Task: Log work in the project WhiteCap for the issue 'Create a new online platform for online coding courses with advanced code editing and debugging features' spent time as '1w 6d 15h 45m' and remaining time as '3w 2d 13h 16m' and add a flag. Now add the issue to the epic 'Digital Transformation'.
Action: Mouse moved to (1043, 285)
Screenshot: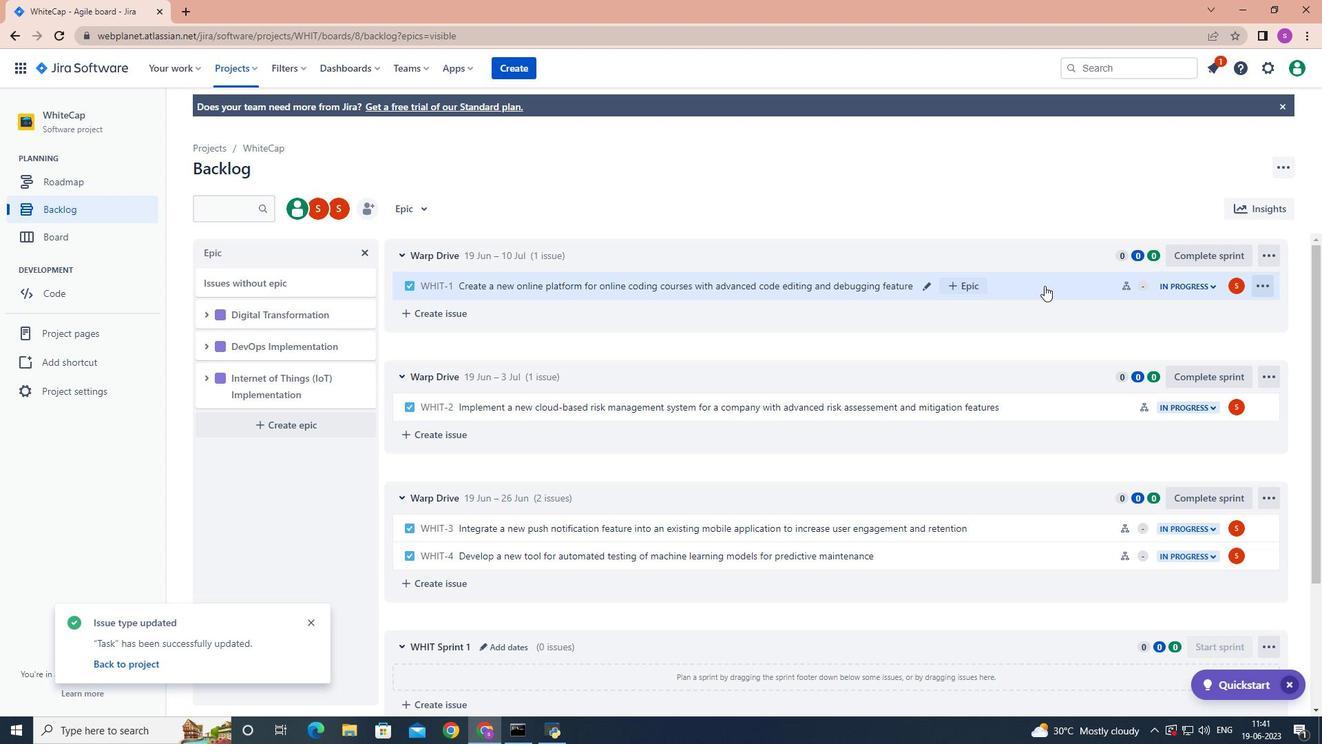 
Action: Mouse pressed left at (1043, 285)
Screenshot: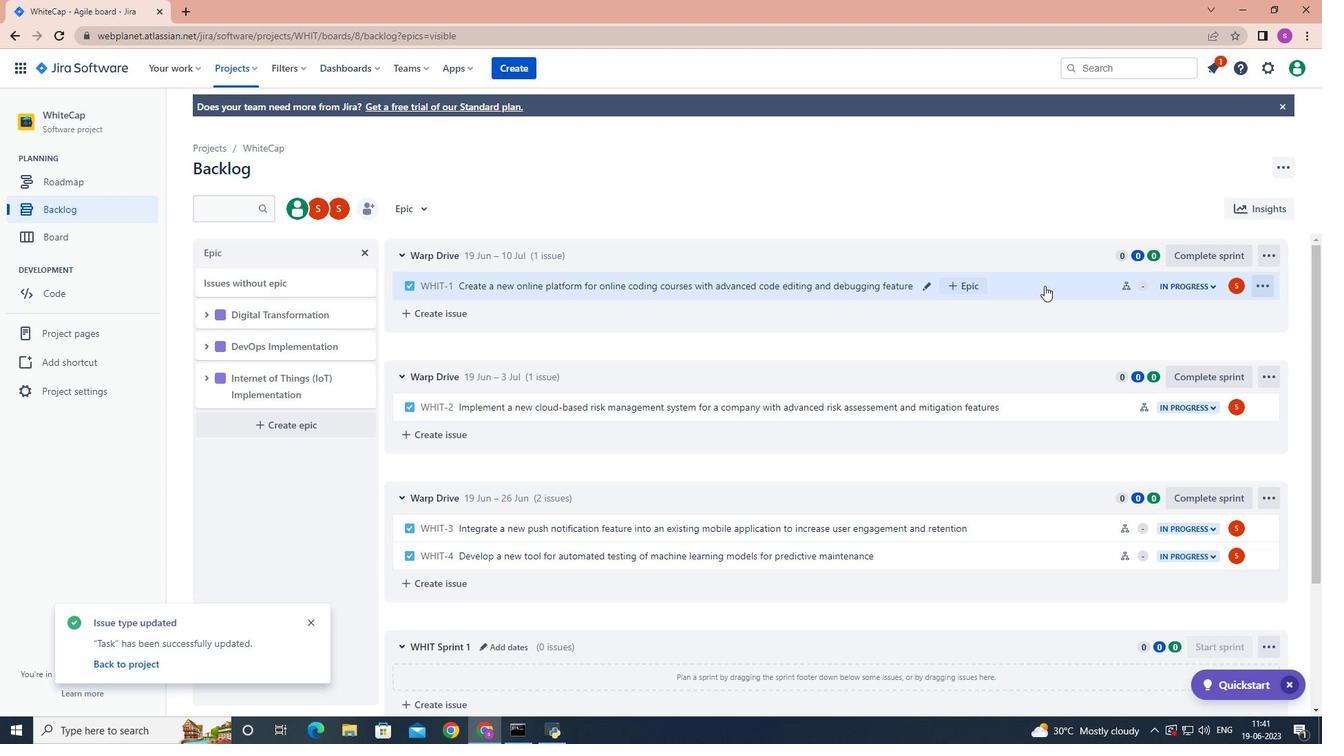 
Action: Mouse moved to (1258, 249)
Screenshot: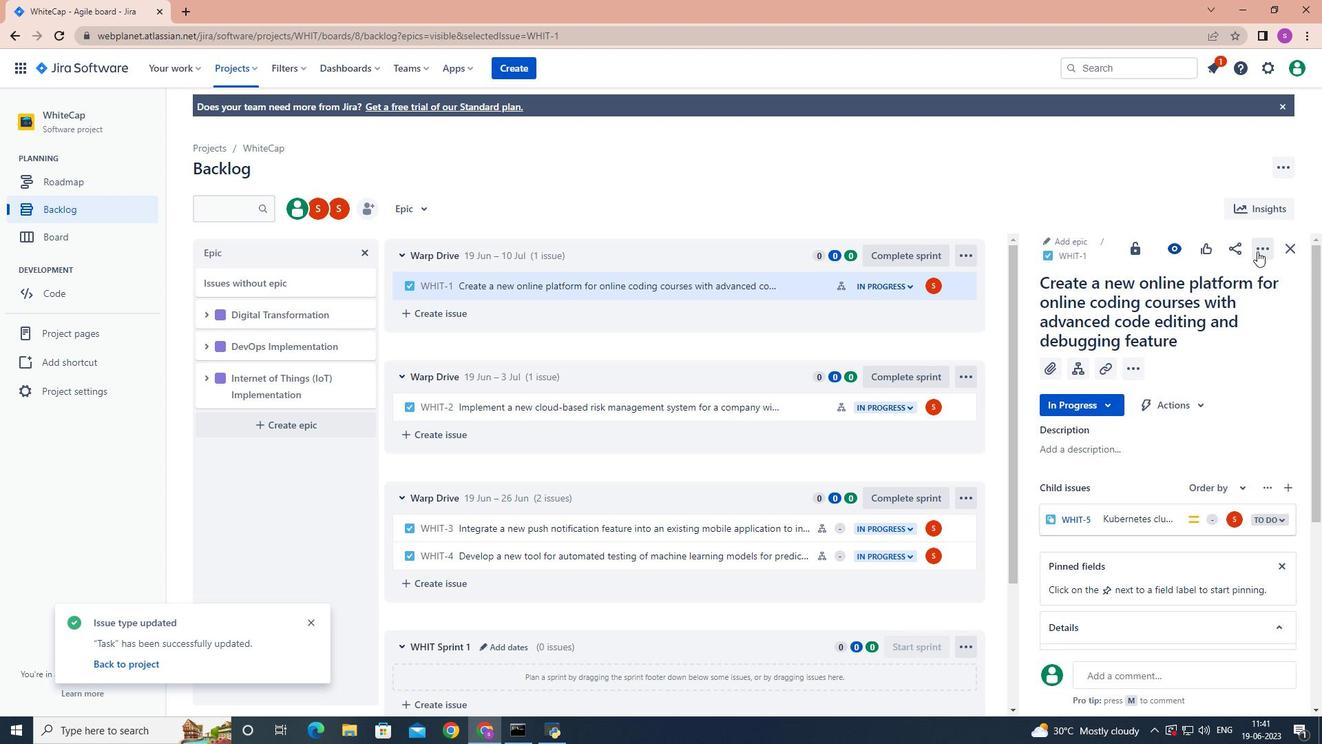 
Action: Mouse pressed left at (1258, 249)
Screenshot: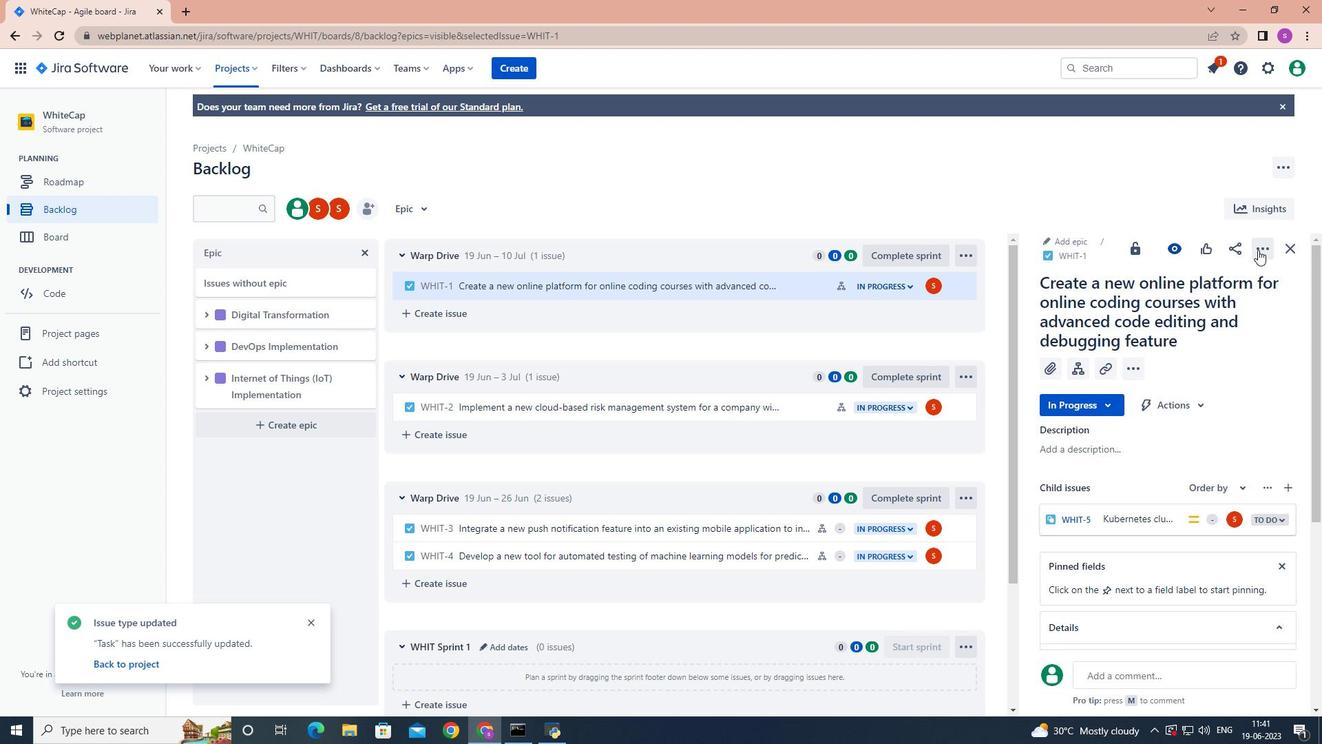 
Action: Mouse moved to (1198, 291)
Screenshot: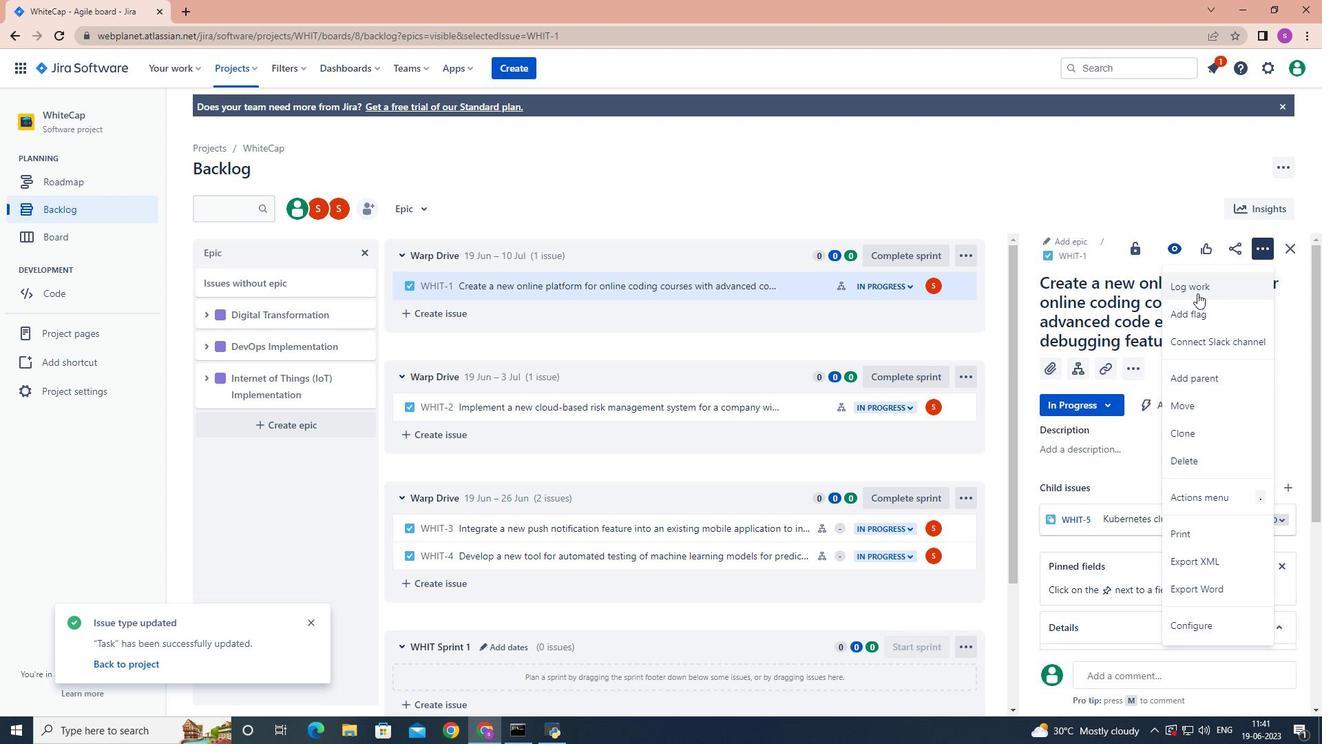 
Action: Mouse pressed left at (1198, 291)
Screenshot: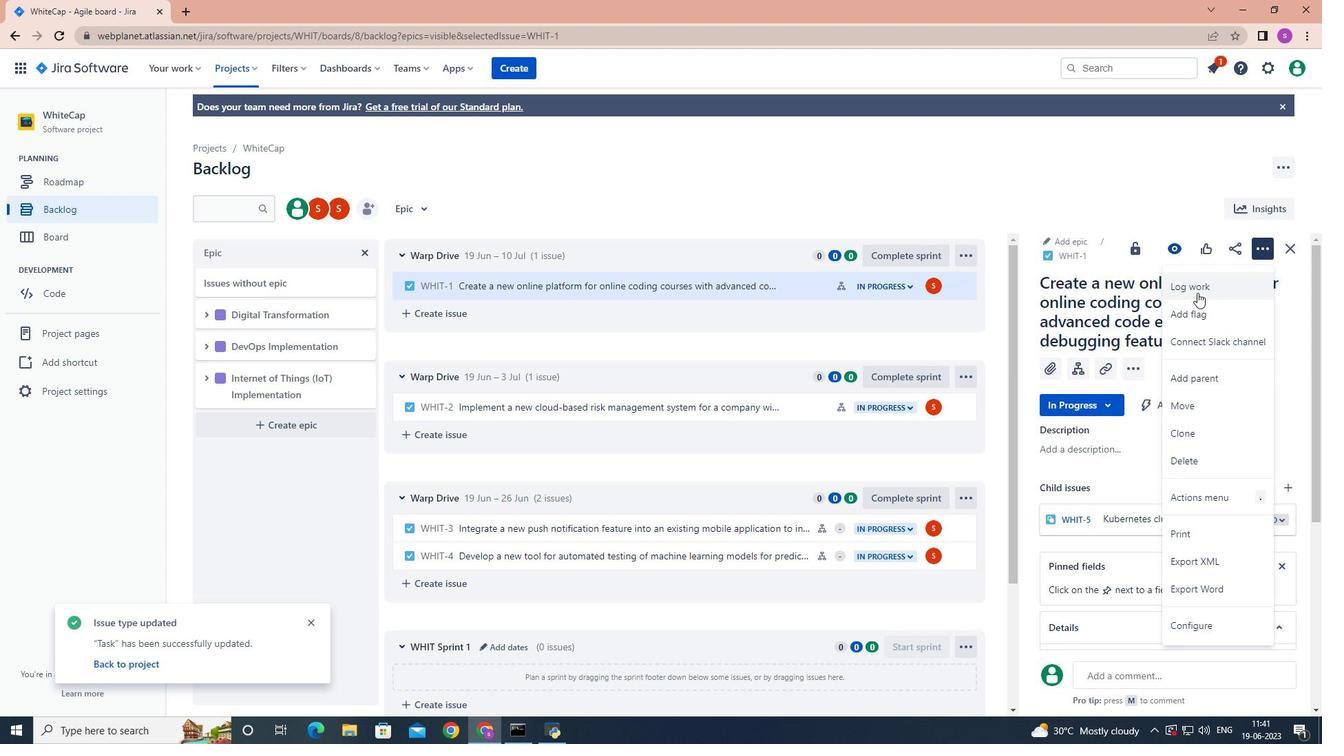 
Action: Mouse moved to (1094, 331)
Screenshot: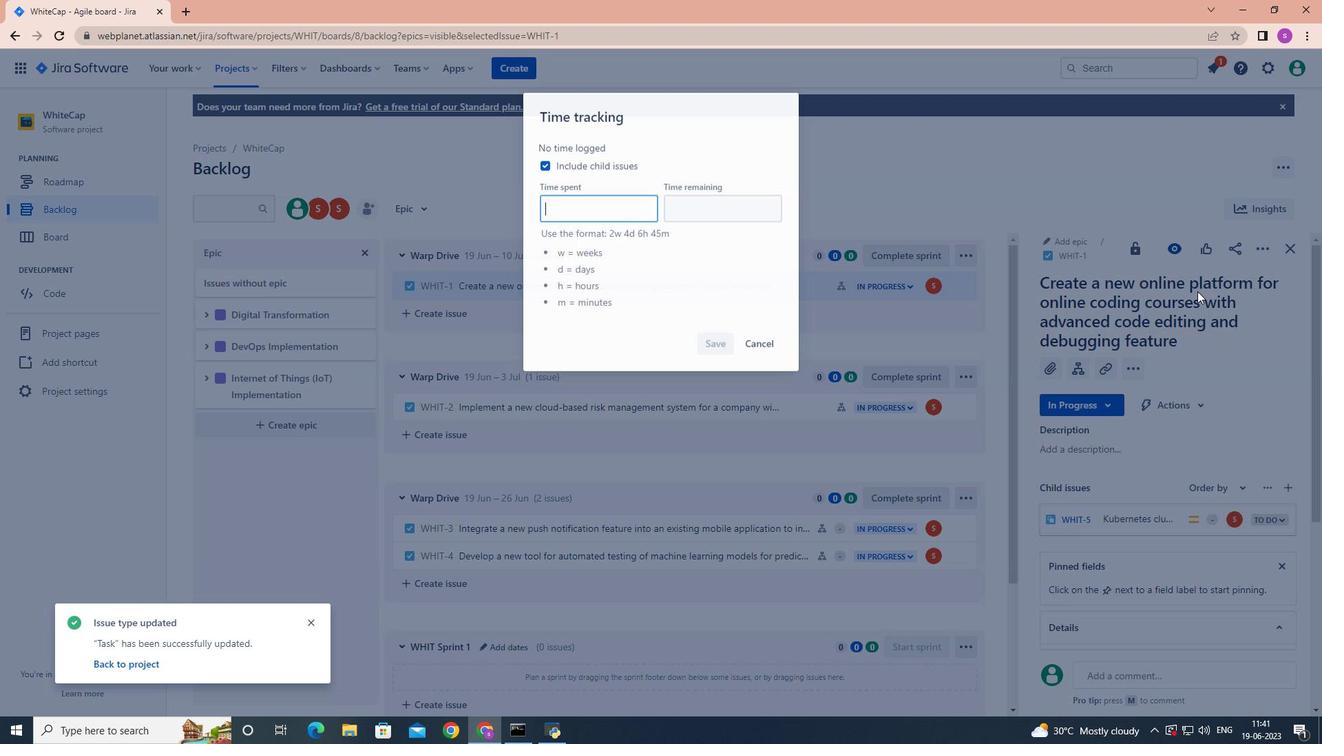 
Action: Key pressed 1w<Key.space>6d<Key.space>15h<Key.space>45m
Screenshot: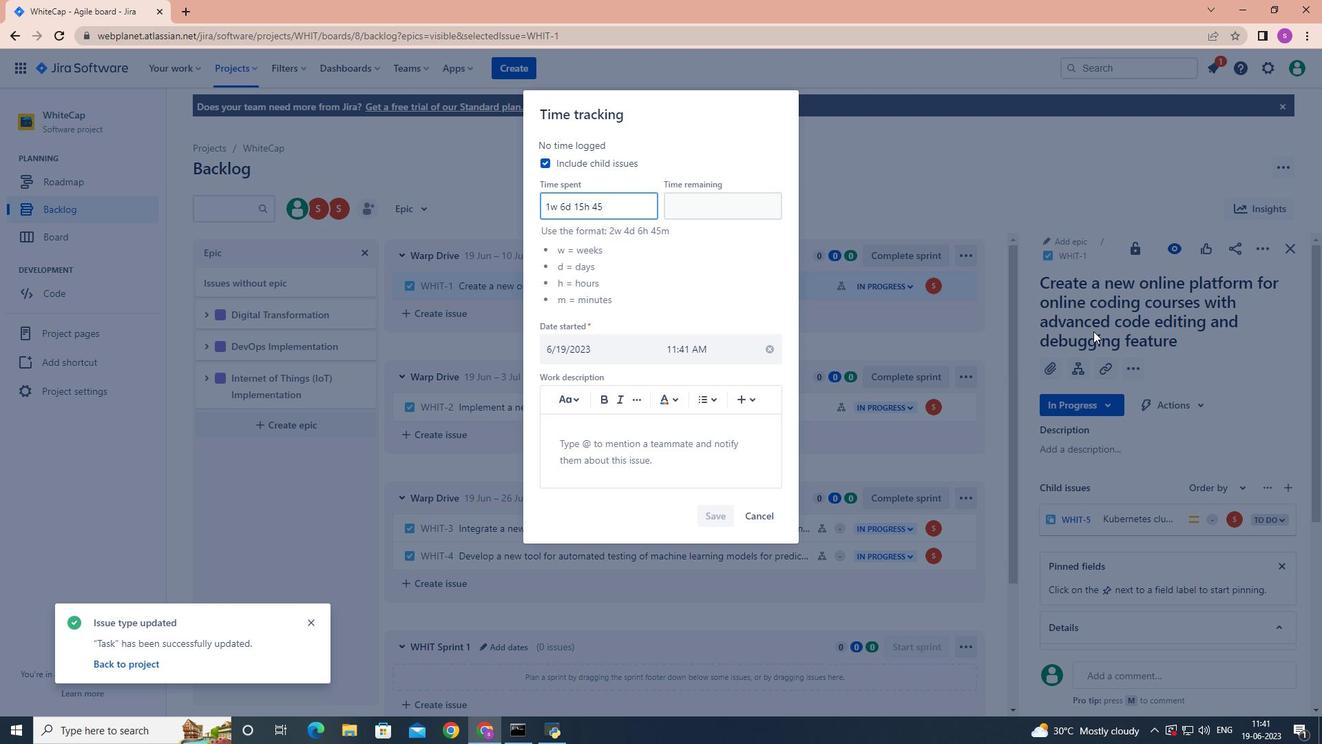 
Action: Mouse moved to (699, 210)
Screenshot: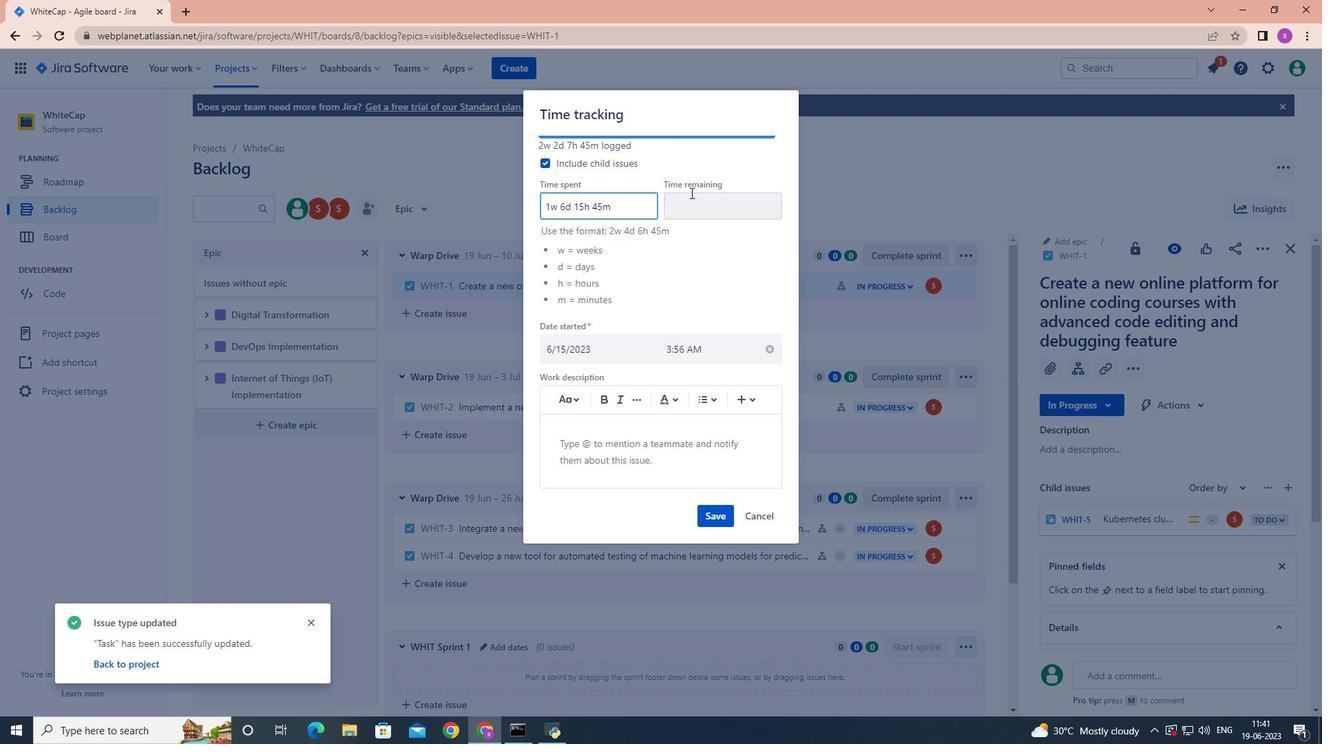 
Action: Mouse pressed left at (699, 210)
Screenshot: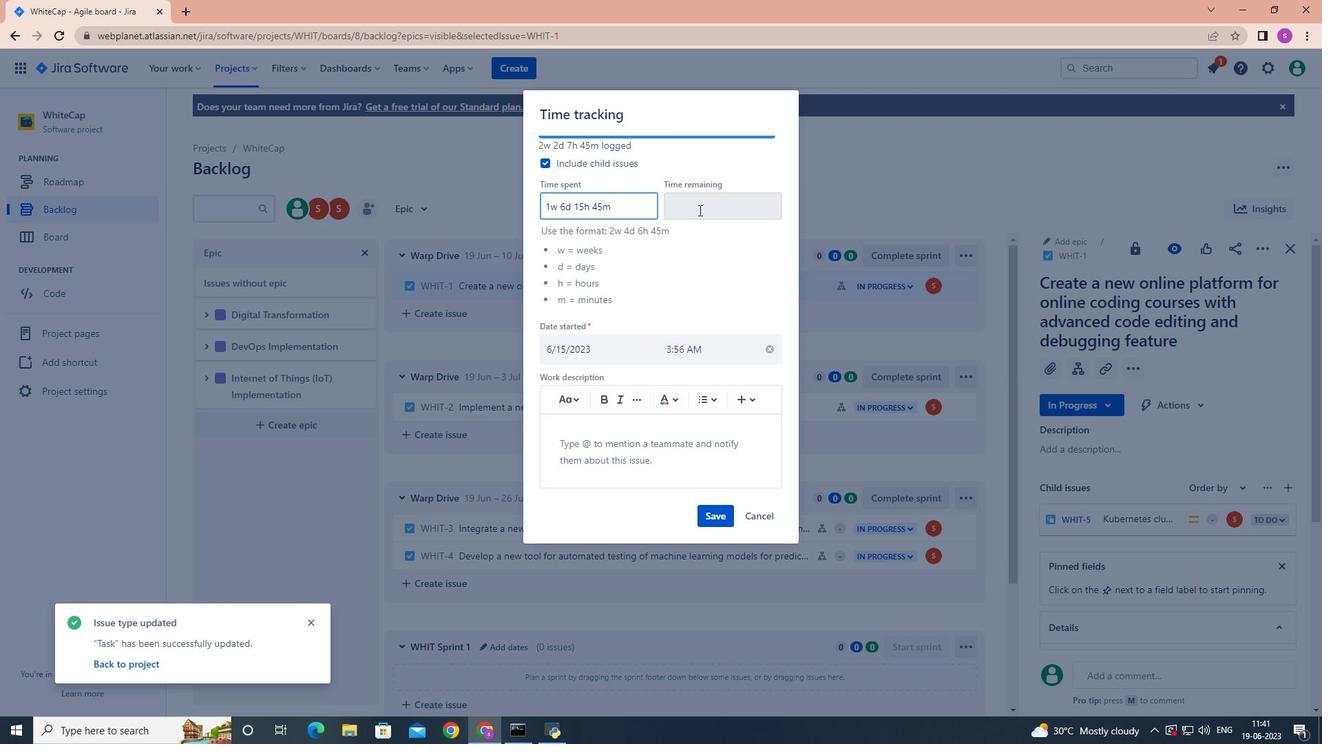 
Action: Key pressed 3w<Key.space>2d<Key.space>12<Key.backspace>3h<Key.space>16m
Screenshot: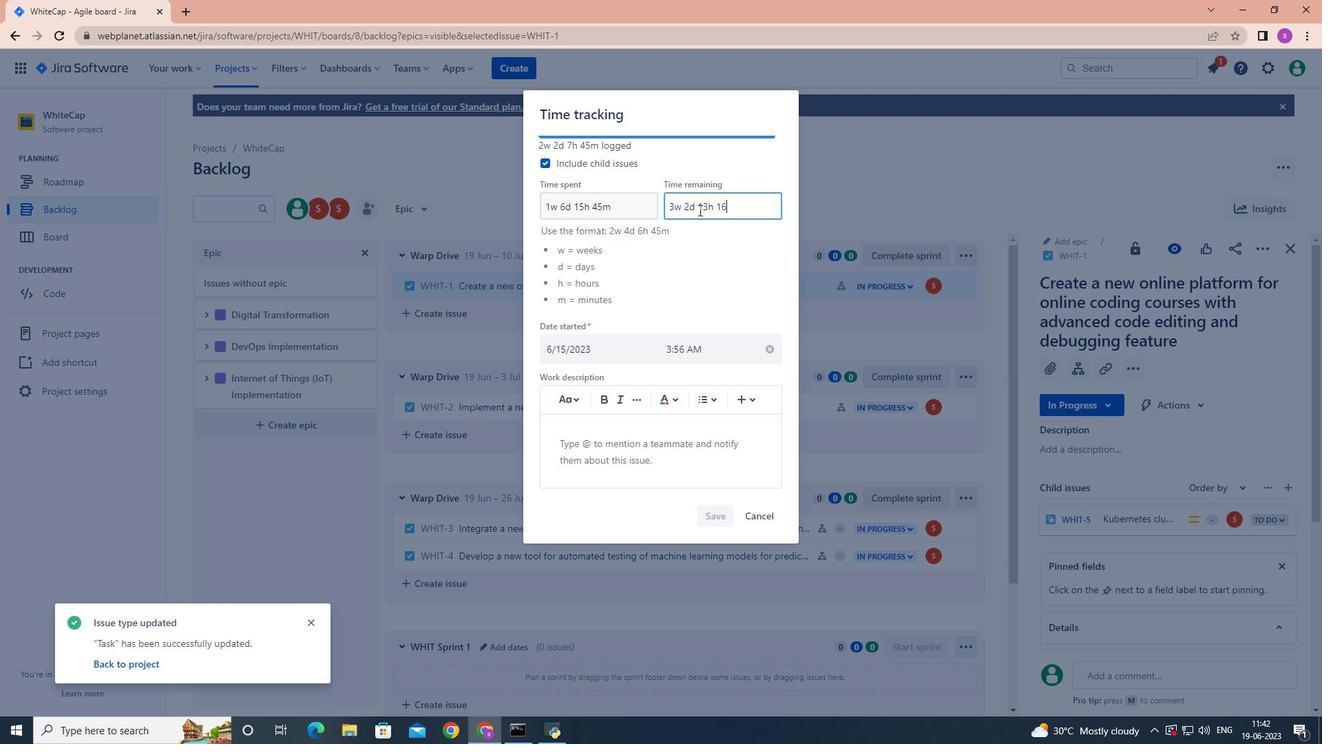 
Action: Mouse moved to (722, 517)
Screenshot: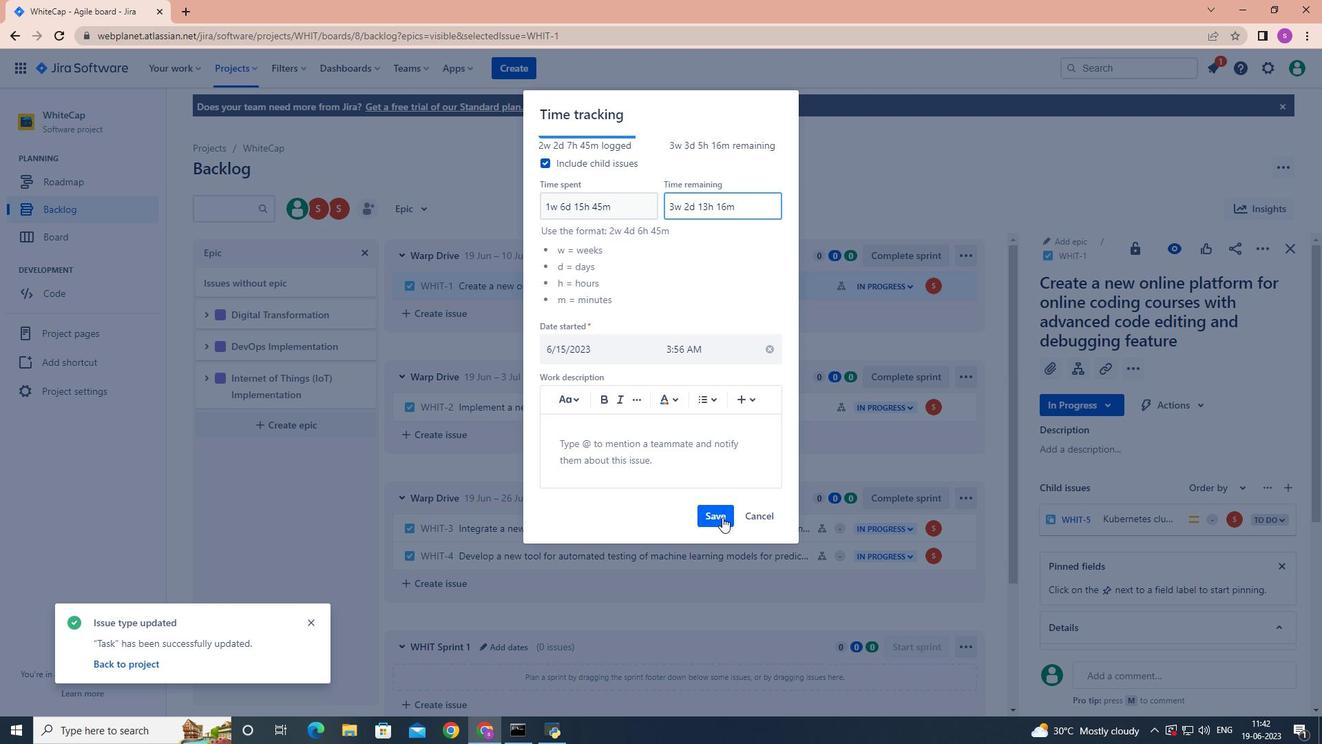
Action: Mouse pressed left at (722, 517)
Screenshot: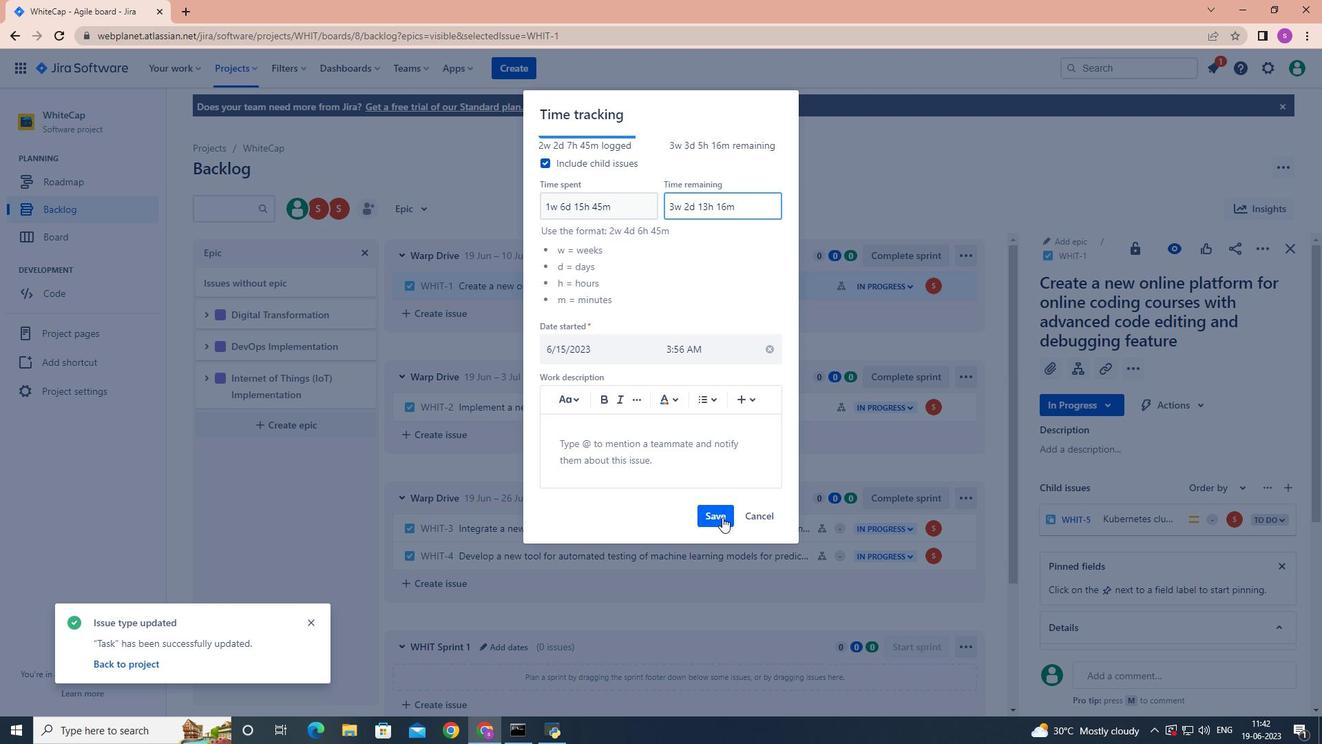 
Action: Mouse moved to (1261, 245)
Screenshot: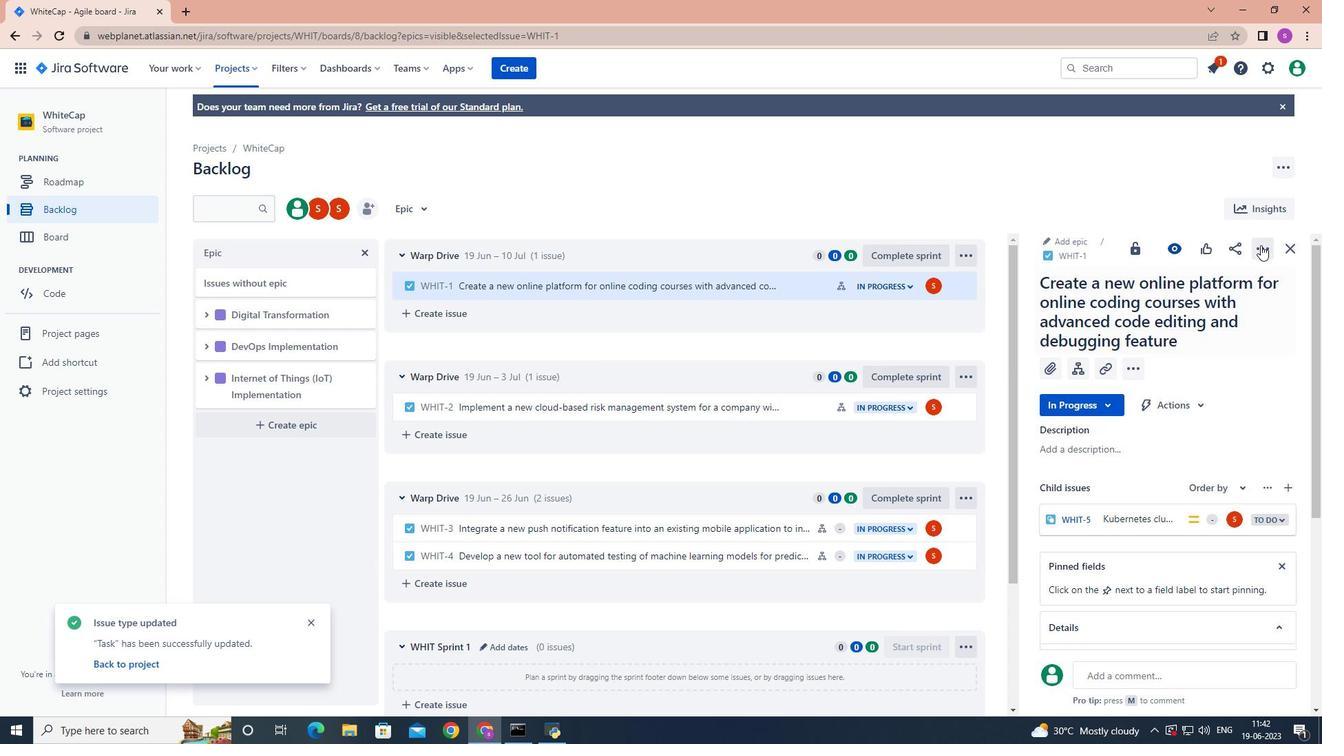 
Action: Mouse pressed left at (1261, 245)
Screenshot: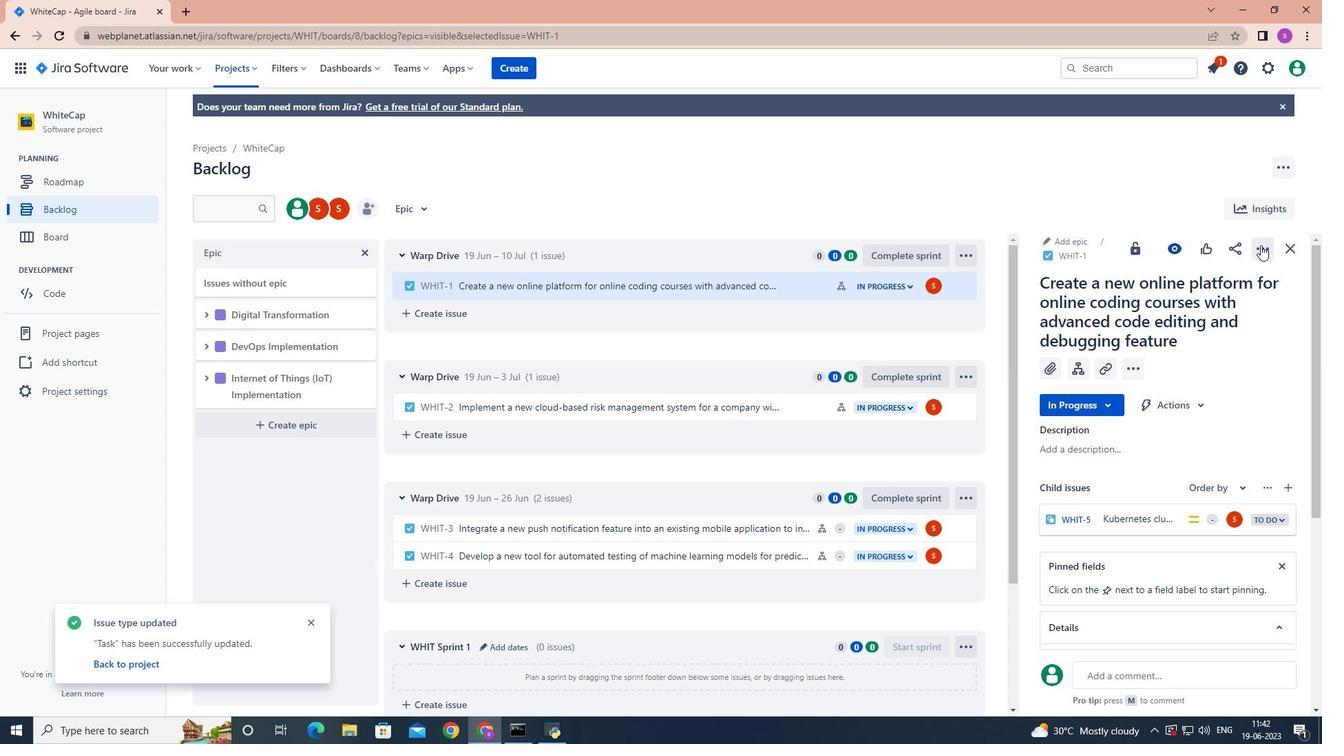 
Action: Mouse moved to (1225, 316)
Screenshot: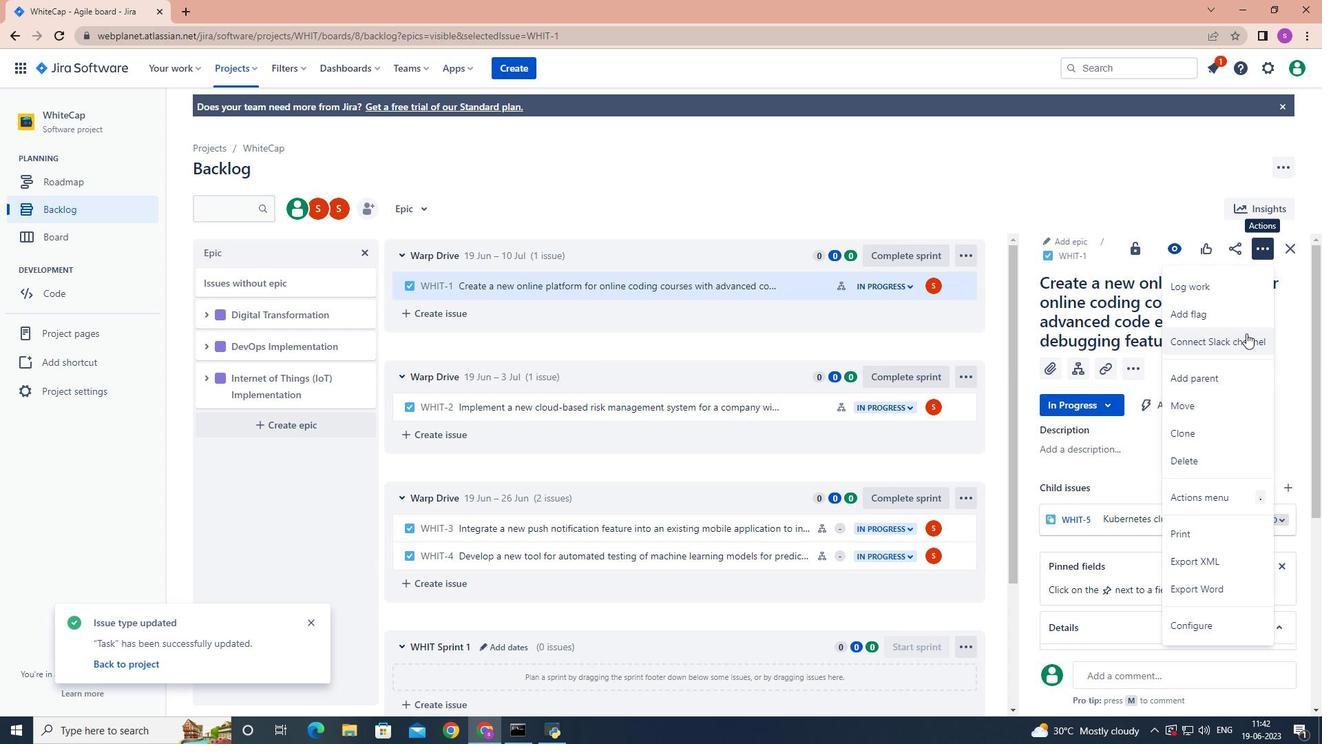 
Action: Mouse pressed left at (1225, 316)
Screenshot: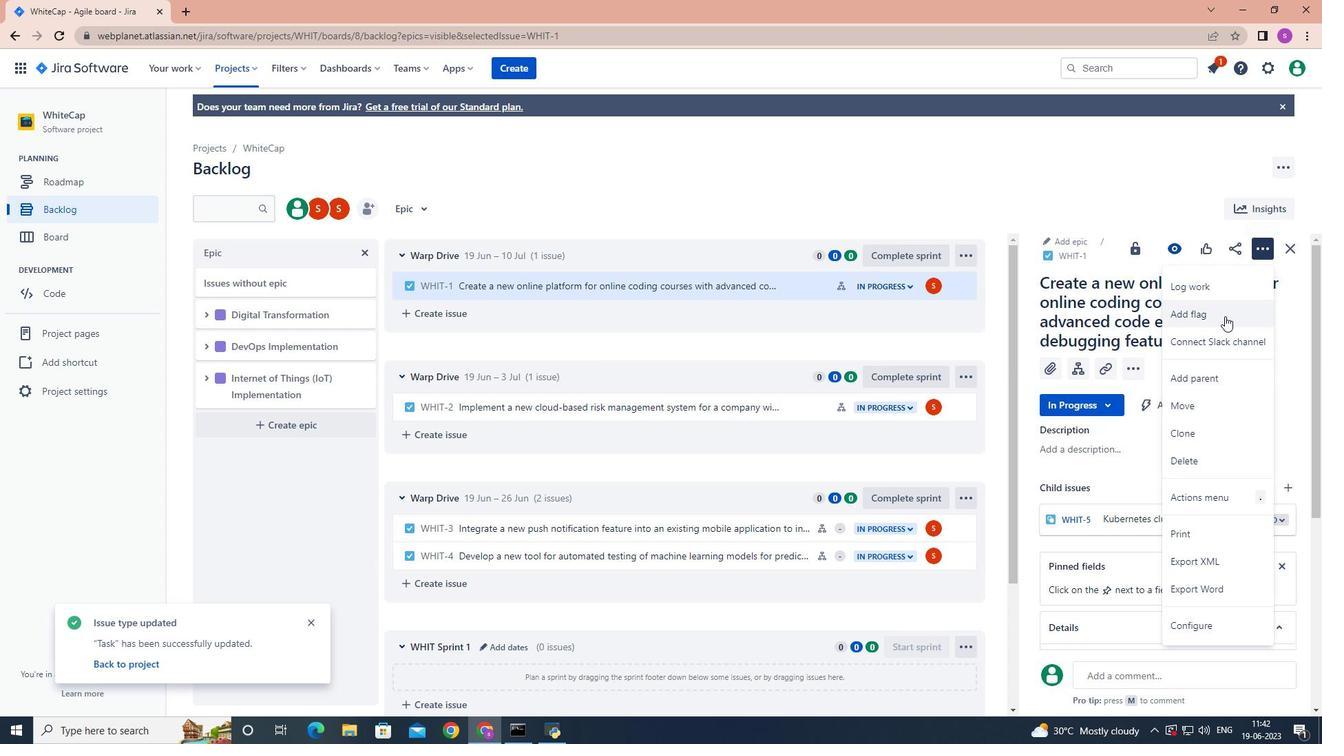 
Action: Mouse moved to (785, 285)
Screenshot: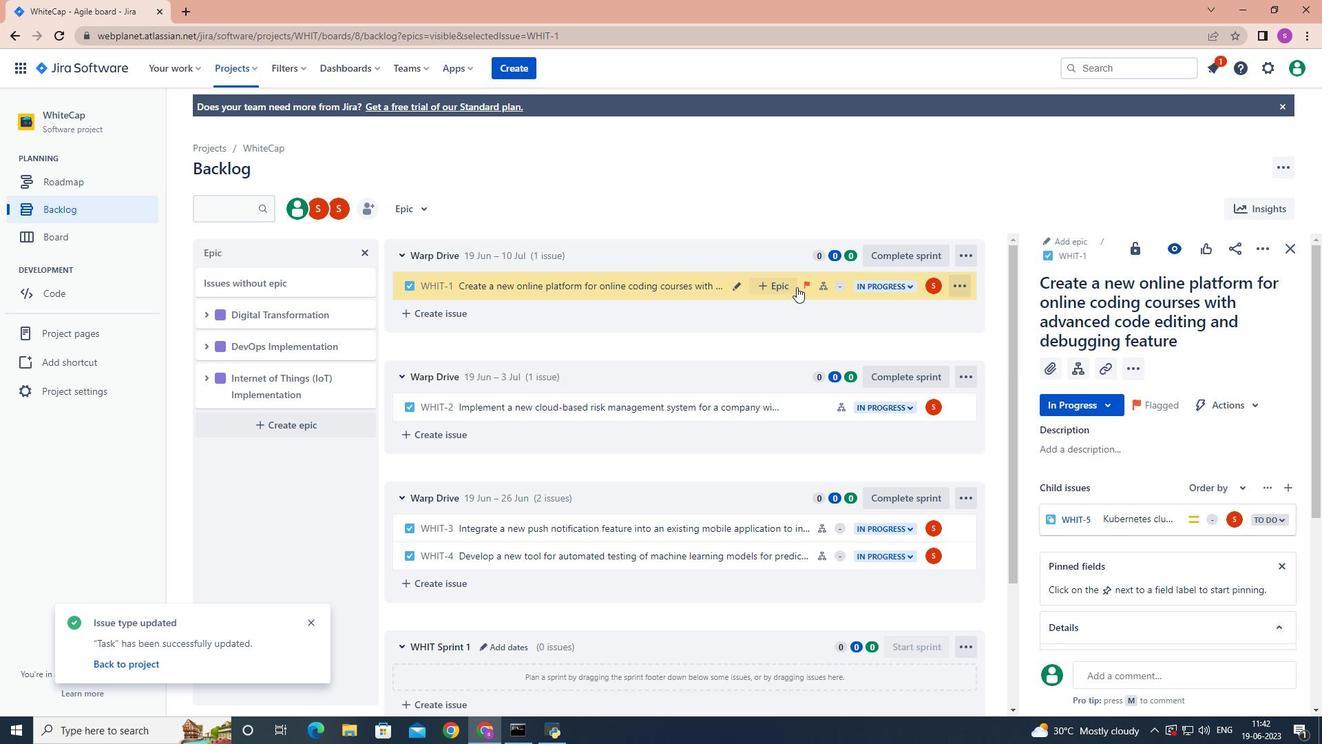 
Action: Mouse pressed left at (785, 285)
Screenshot: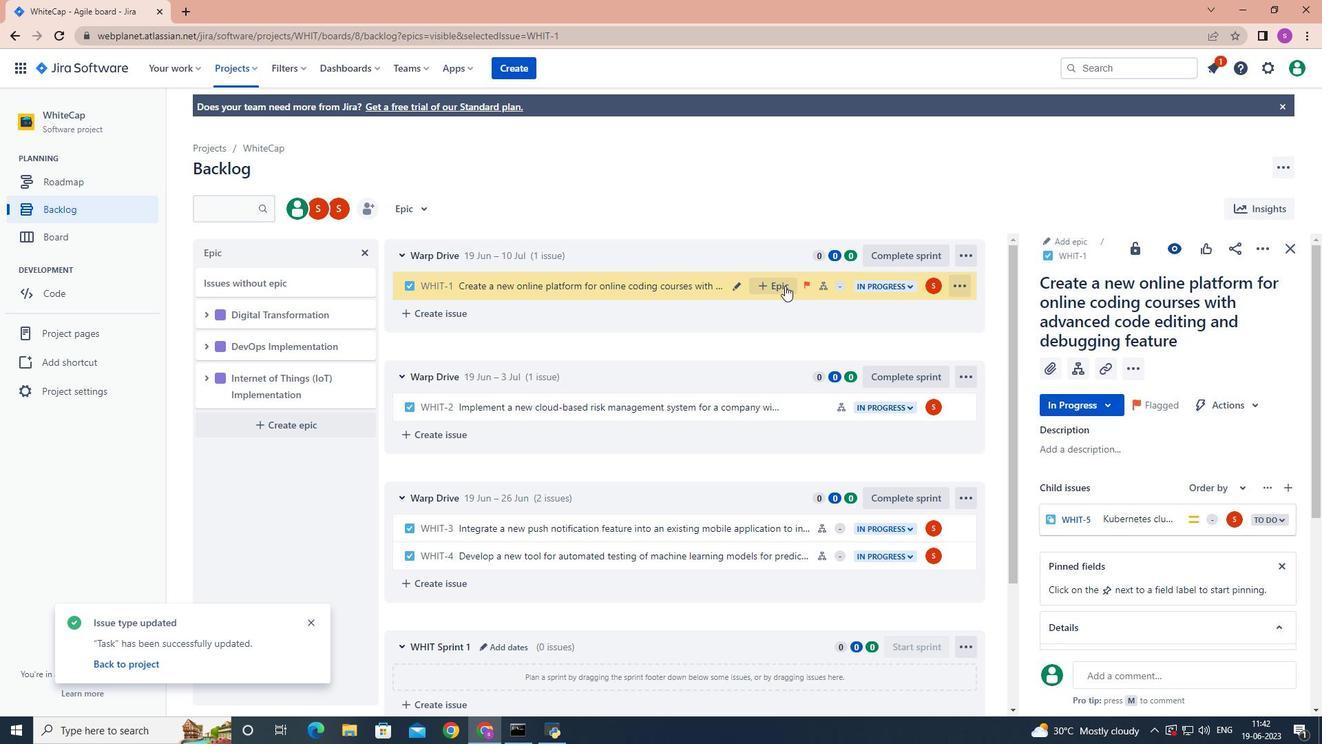 
Action: Mouse moved to (836, 385)
Screenshot: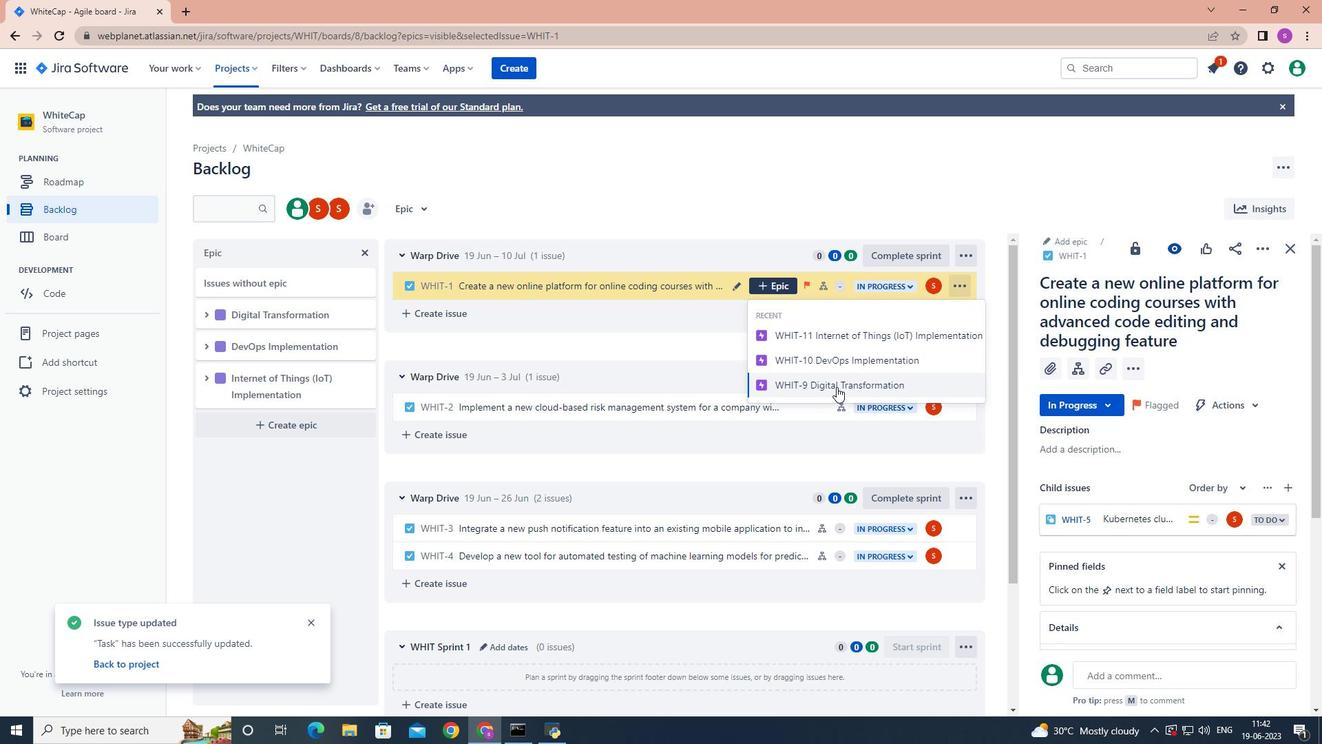 
Action: Mouse pressed left at (836, 385)
Screenshot: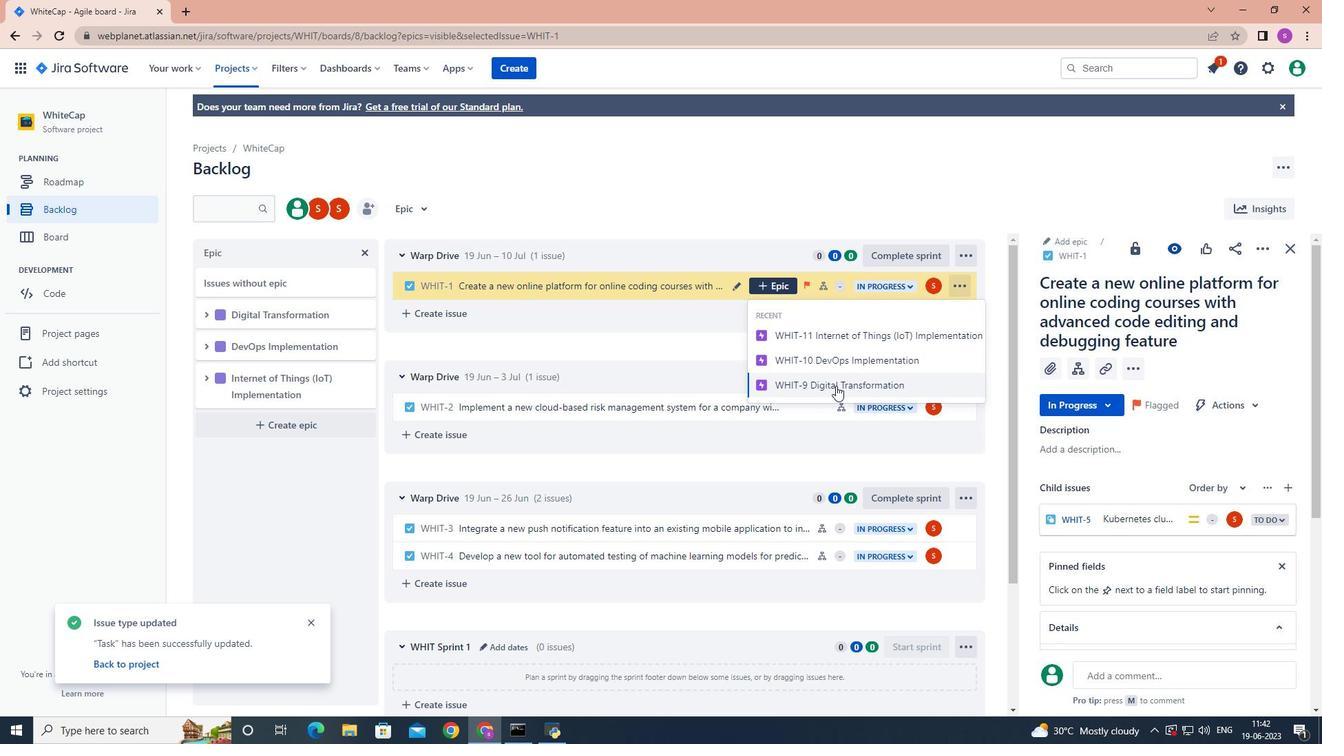 
Action: Mouse moved to (836, 385)
Screenshot: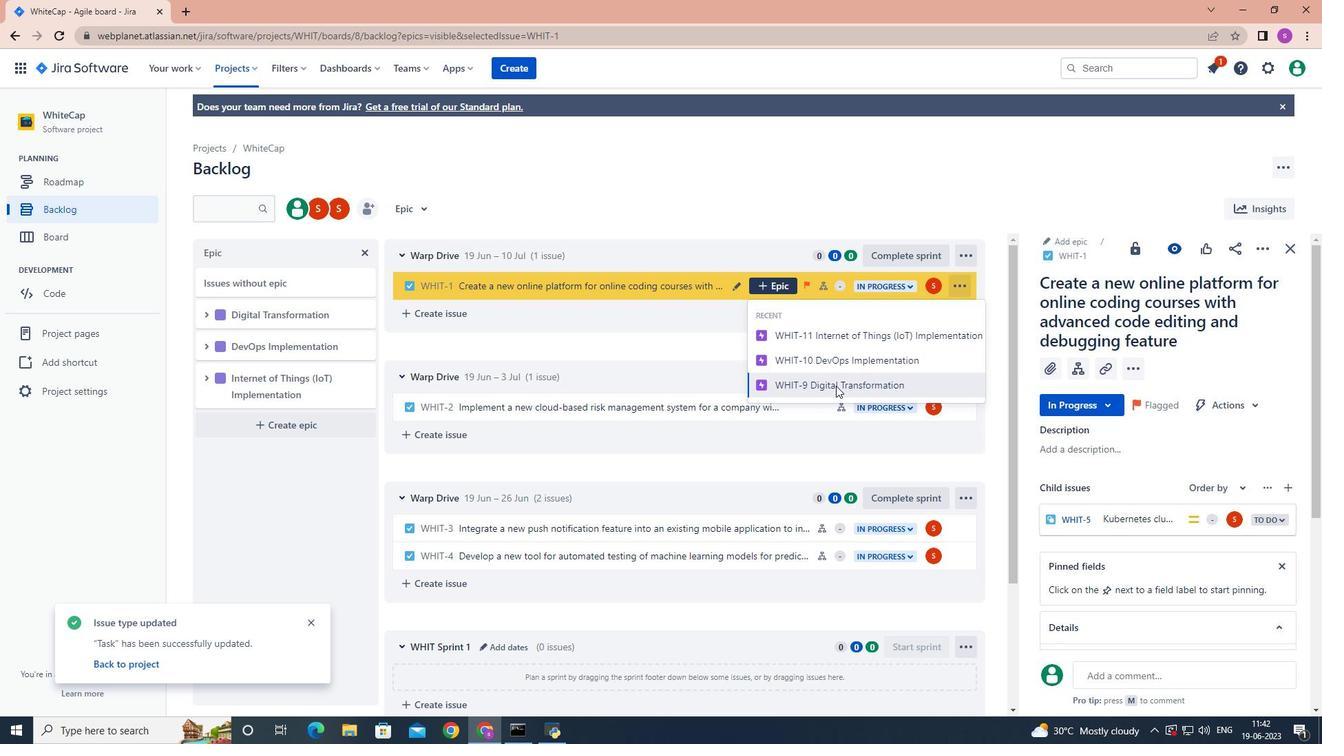 
